 Task: Create a new event for a project kickoff and brainstorming meeting on the 16th at 11:30 AM to 12:00 PM.
Action: Mouse moved to (45, 65)
Screenshot: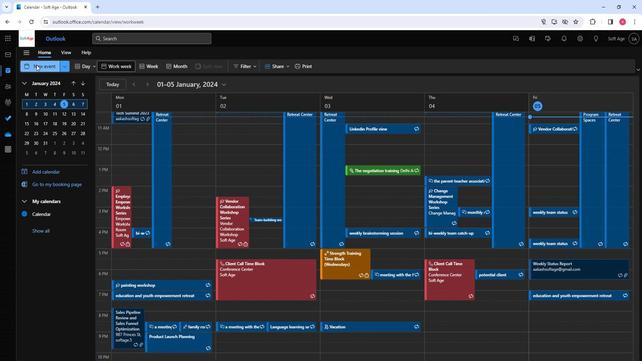 
Action: Mouse pressed left at (45, 65)
Screenshot: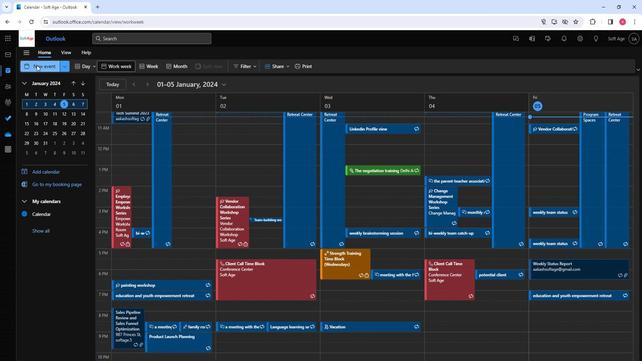 
Action: Mouse moved to (154, 128)
Screenshot: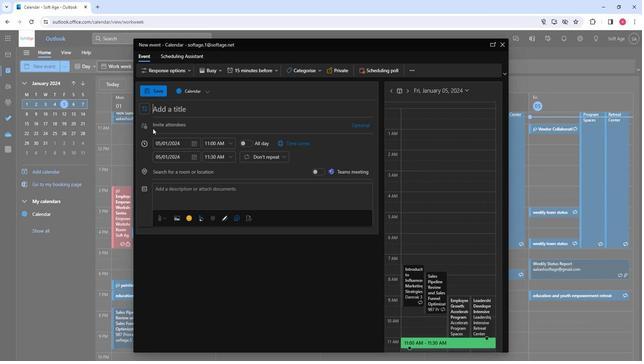 
Action: Key pressed <Key.shift>Project<Key.space><Key.shift>Kick<Key.shift>off<Key.space>and<Key.space><Key.shift>Brainstorimin<Key.backspace><Key.backspace><Key.backspace><Key.backspace>ming<Key.space><Key.shift>Meeting
Screenshot: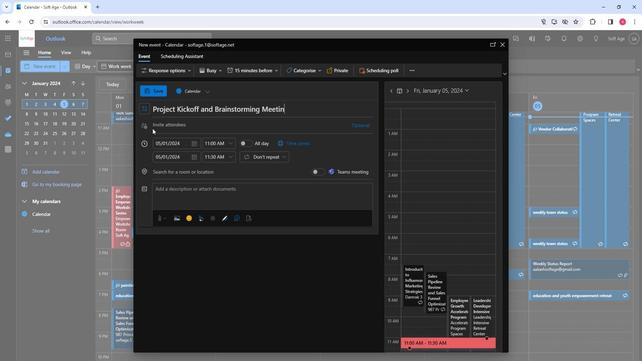 
Action: Mouse moved to (168, 129)
Screenshot: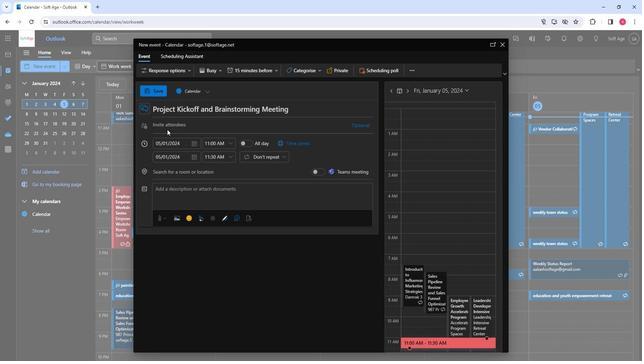 
Action: Mouse pressed left at (168, 129)
Screenshot: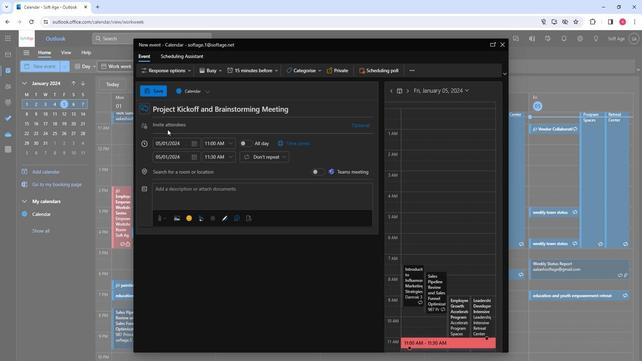 
Action: Key pressed so
Screenshot: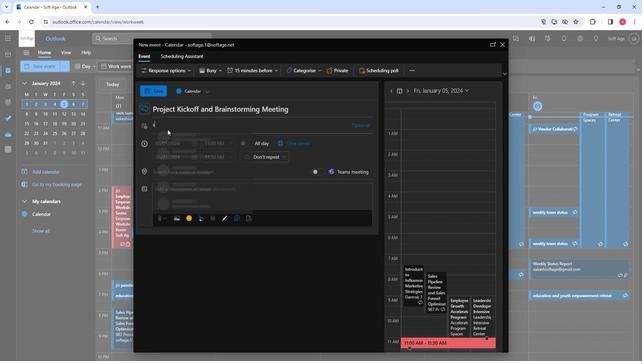 
Action: Mouse moved to (174, 132)
Screenshot: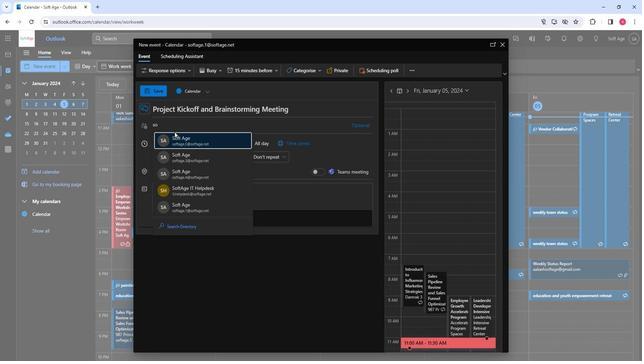 
Action: Mouse pressed left at (174, 132)
Screenshot: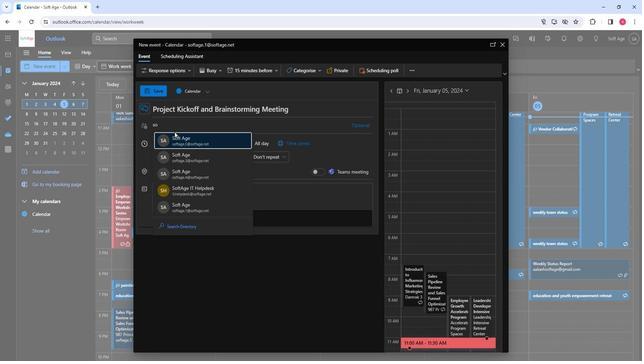 
Action: Mouse moved to (189, 139)
Screenshot: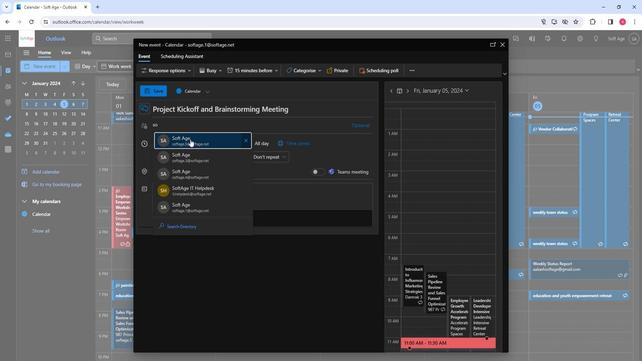
Action: Mouse pressed left at (189, 139)
Screenshot: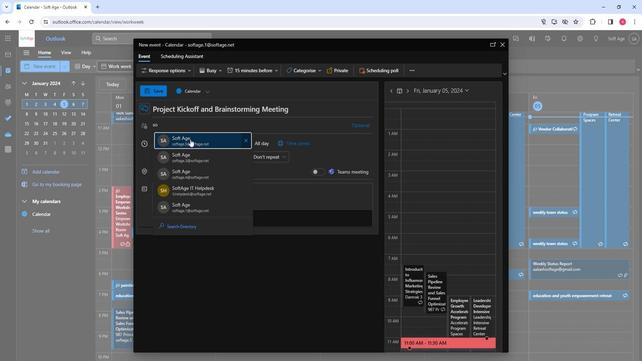 
Action: Key pressed so
Screenshot: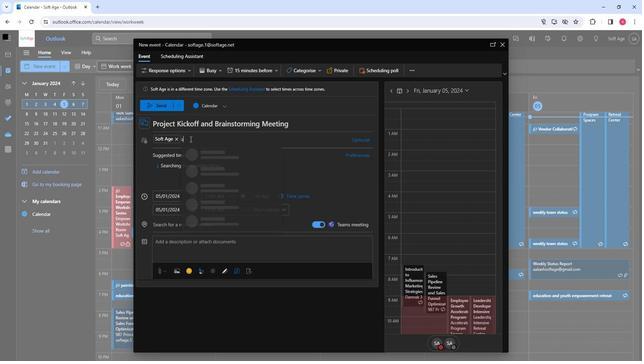 
Action: Mouse moved to (205, 173)
Screenshot: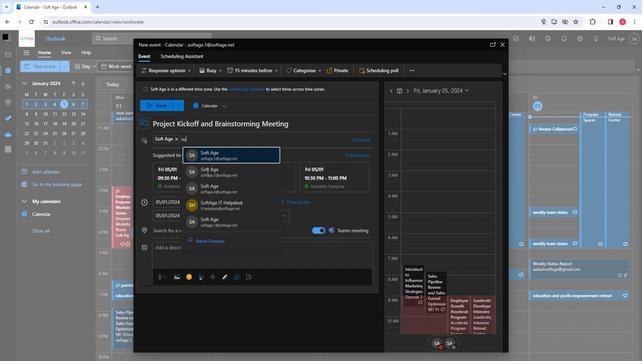
Action: Mouse pressed left at (205, 173)
Screenshot: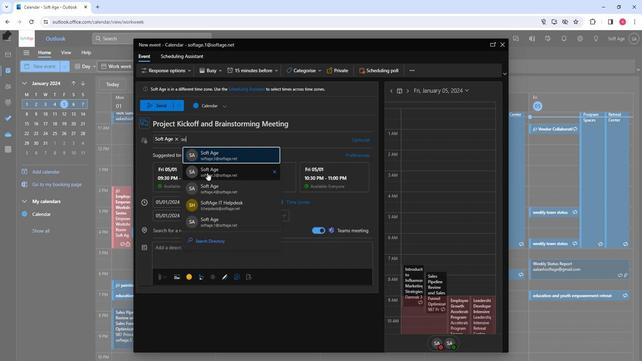 
Action: Key pressed so
Screenshot: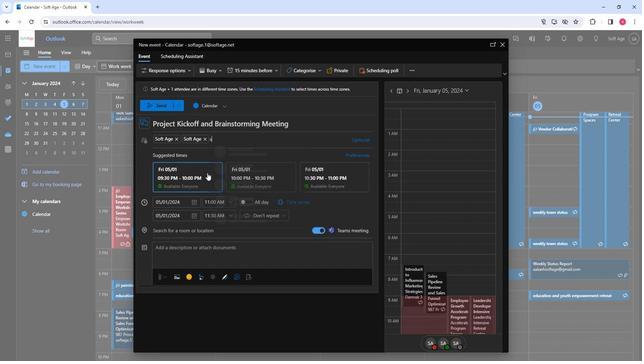 
Action: Mouse moved to (245, 188)
Screenshot: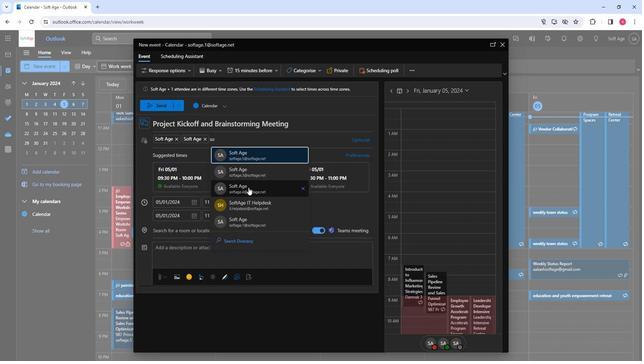 
Action: Mouse pressed left at (245, 188)
Screenshot: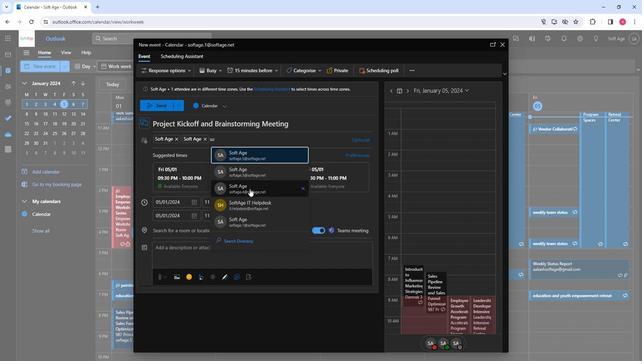 
Action: Mouse moved to (195, 203)
Screenshot: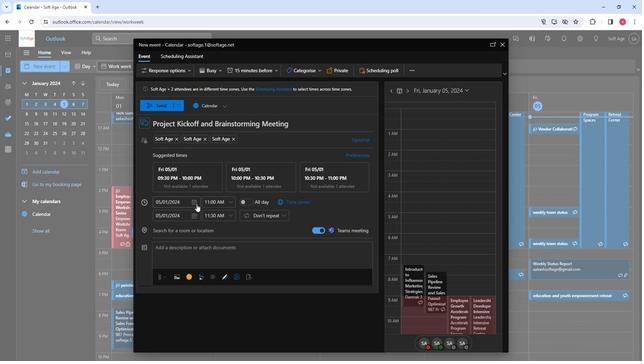 
Action: Mouse pressed left at (195, 203)
Screenshot: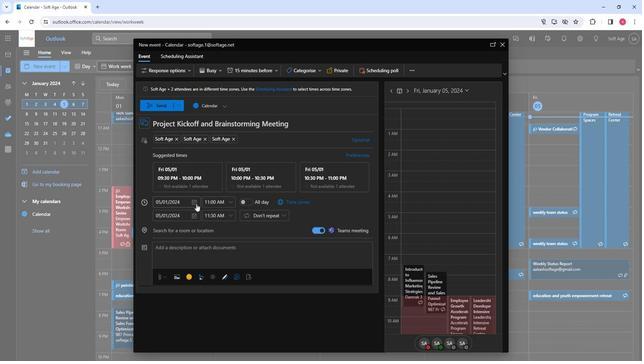 
Action: Mouse moved to (173, 258)
Screenshot: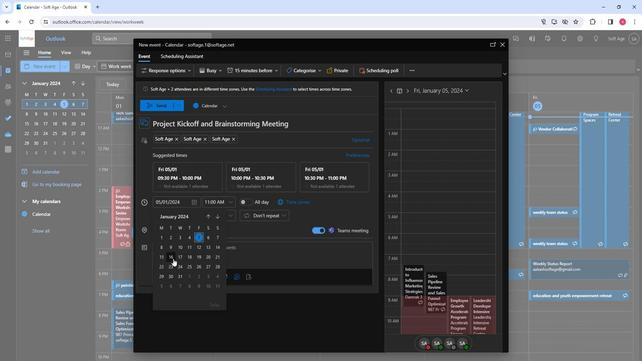 
Action: Mouse pressed left at (173, 258)
Screenshot: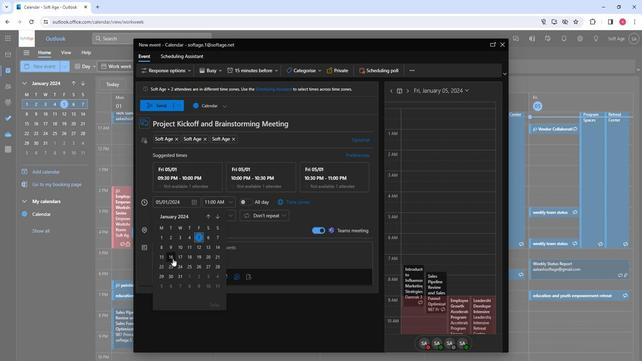 
Action: Mouse moved to (226, 203)
Screenshot: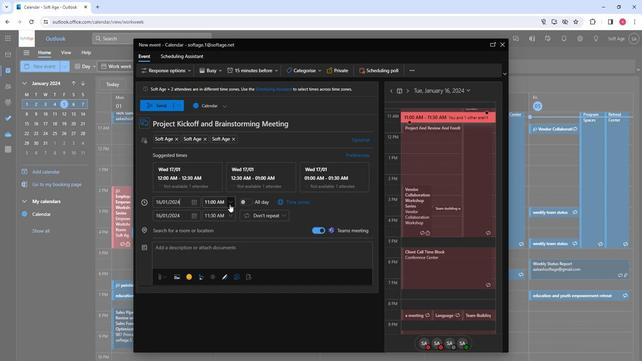 
Action: Mouse pressed left at (226, 203)
Screenshot: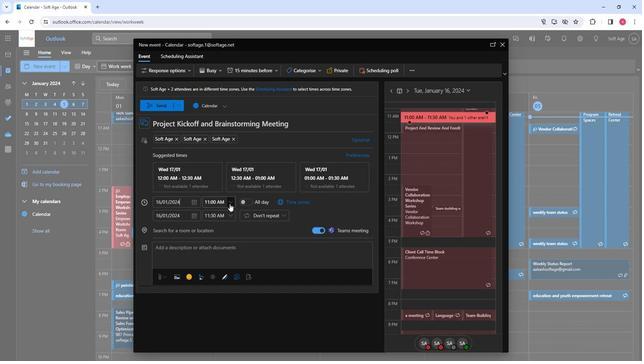 
Action: Mouse moved to (218, 234)
Screenshot: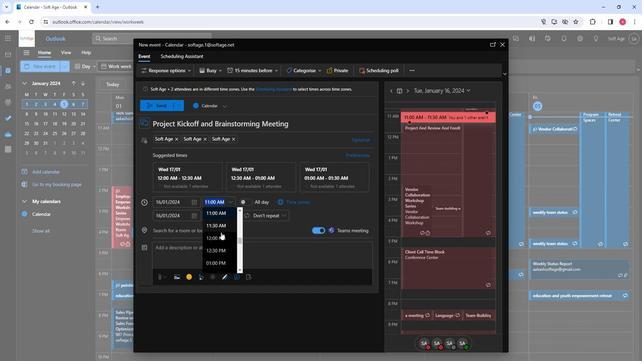 
Action: Mouse scrolled (218, 233) with delta (0, 0)
Screenshot: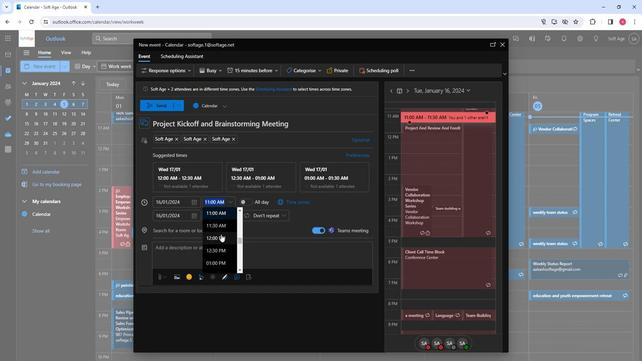 
Action: Mouse scrolled (218, 234) with delta (0, 0)
Screenshot: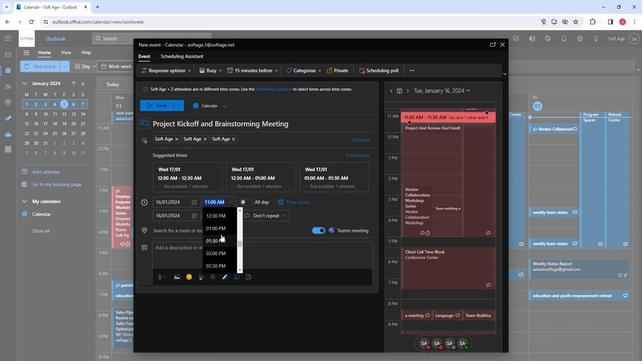 
Action: Mouse moved to (217, 230)
Screenshot: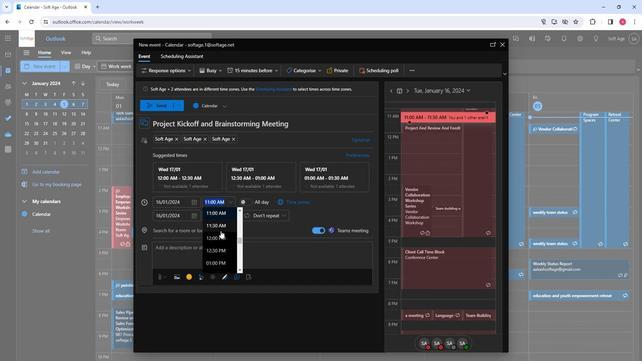 
Action: Mouse scrolled (217, 230) with delta (0, 0)
Screenshot: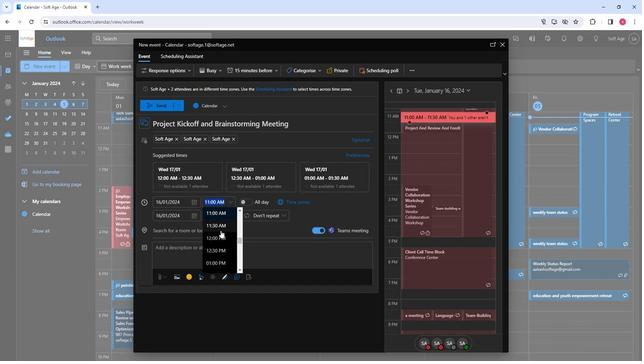 
Action: Mouse moved to (218, 257)
Screenshot: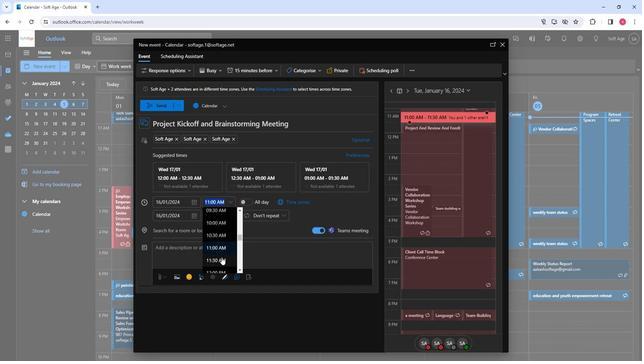 
Action: Mouse pressed left at (218, 257)
Screenshot: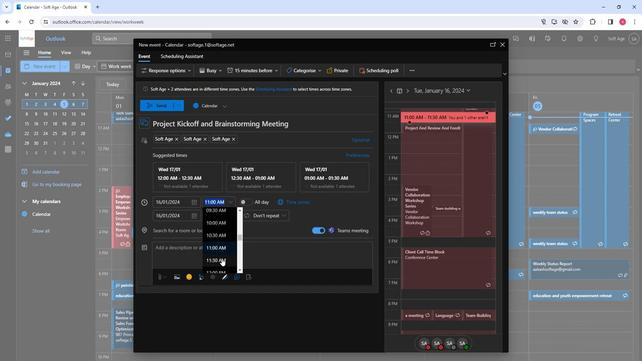 
Action: Mouse moved to (203, 232)
Screenshot: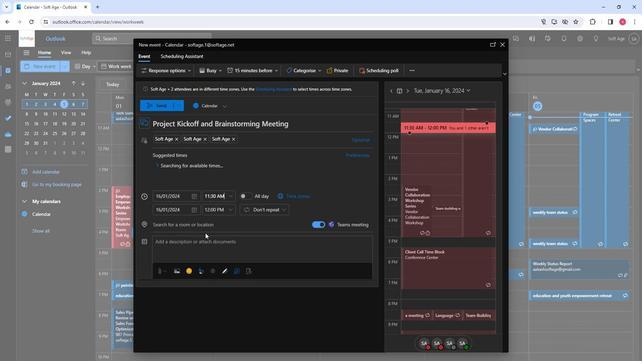 
Action: Mouse pressed left at (203, 232)
Screenshot: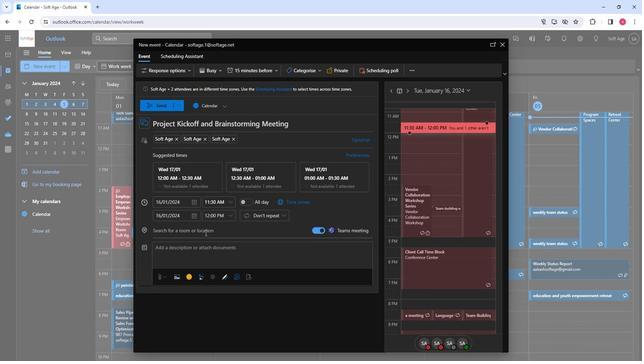 
Action: Mouse moved to (202, 306)
Screenshot: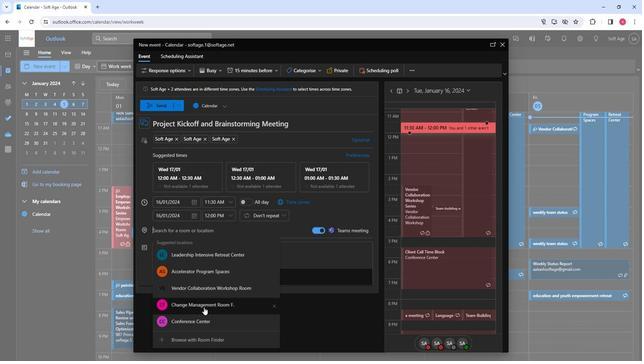 
Action: Mouse pressed left at (202, 306)
Screenshot: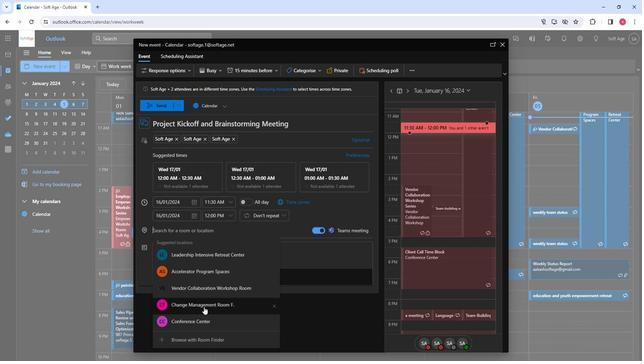 
Action: Mouse moved to (192, 249)
Screenshot: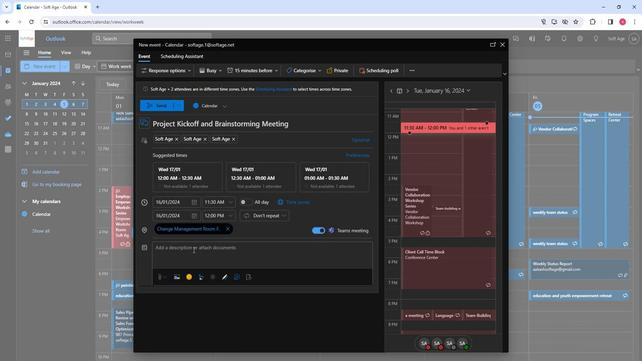 
Action: Mouse pressed left at (192, 249)
Screenshot: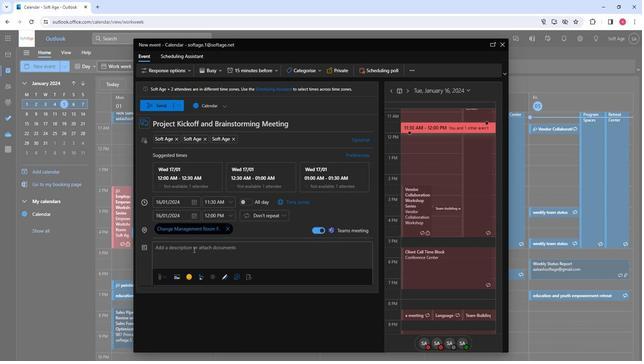 
Action: Mouse moved to (192, 249)
Screenshot: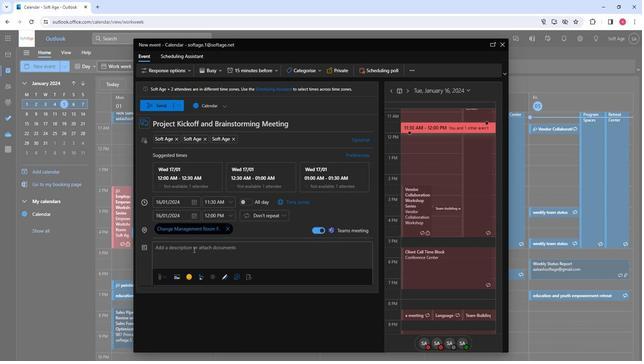 
Action: Key pressed <Key.shift>Ignite<Key.space>project<Key.space>success<Key.space>with<Key.space>a<Key.space>dynamic<Key.space>kickoff<Key.space>and<Key.space>brainstori<Key.backspace>ming<Key.space>meeting<Key.shift>!<Key.space><Key.shift>Unleash<Key.space>creativity,<Key.space>align<Key.space>goals,<Key.space>and<Key.space>cultivate<Key.space>collaboration<Key.space>to<Key.space>set<Key.space>the<Key.space>stage<Key.space>for<Key.space>a<Key.space>successful<Key.space>and<Key.space>innovative<Key.space>project<Key.space>journey.
Screenshot: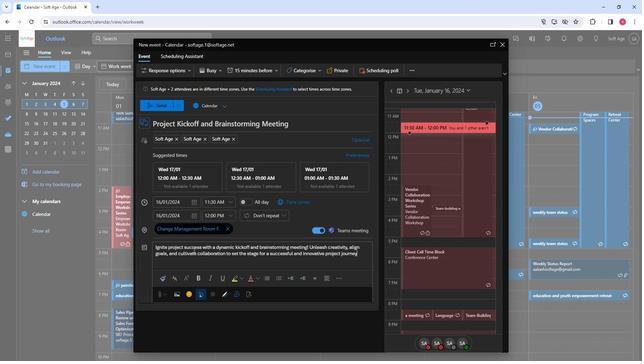 
Action: Mouse moved to (216, 253)
Screenshot: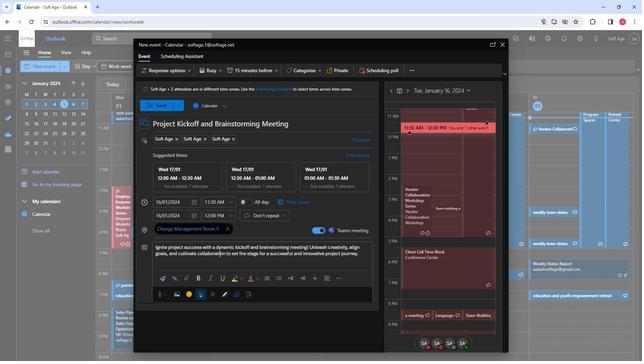 
Action: Mouse pressed left at (216, 253)
Screenshot: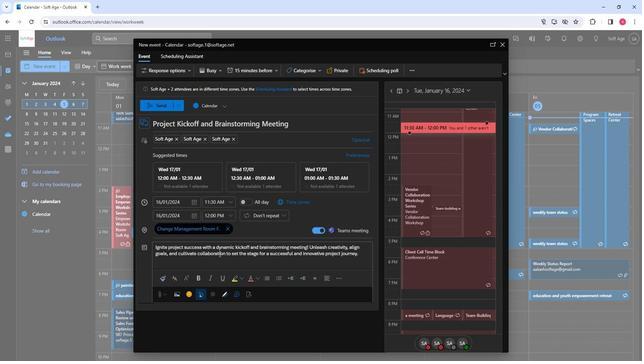 
Action: Mouse moved to (216, 253)
Screenshot: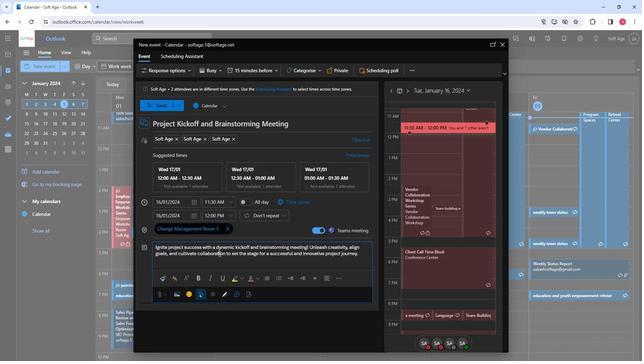 
Action: Mouse pressed left at (216, 253)
Screenshot: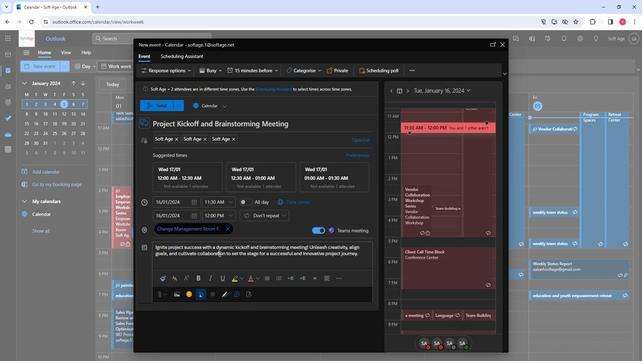 
Action: Mouse pressed left at (216, 253)
Screenshot: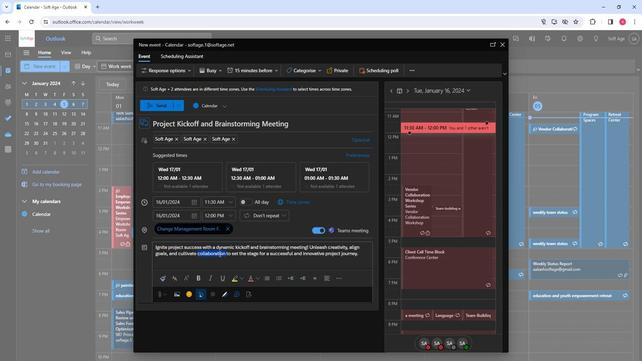 
Action: Mouse moved to (179, 278)
Screenshot: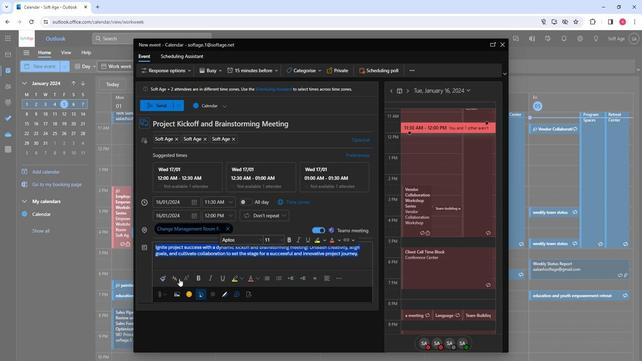 
Action: Mouse pressed left at (179, 278)
Screenshot: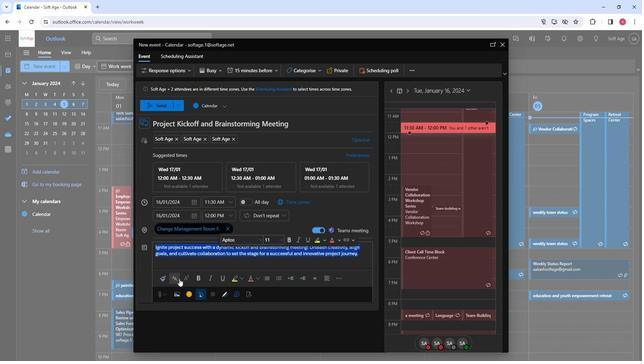 
Action: Mouse moved to (205, 222)
Screenshot: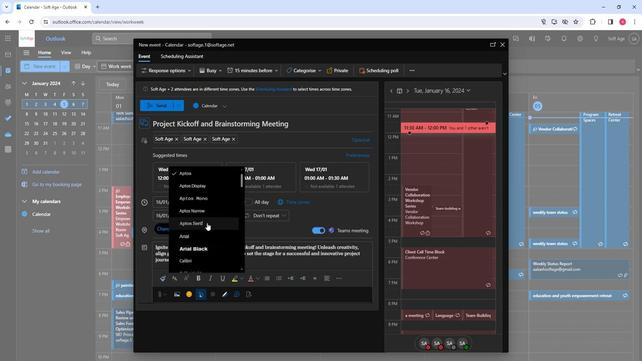 
Action: Mouse scrolled (205, 222) with delta (0, 0)
Screenshot: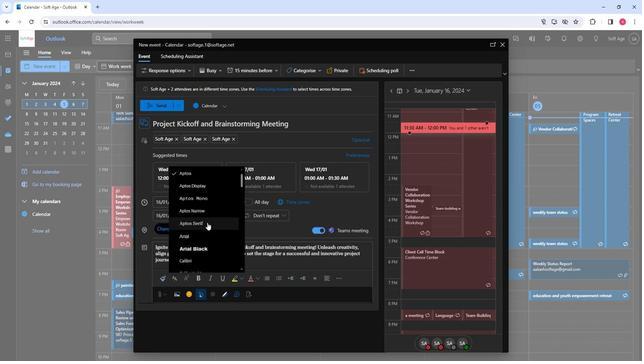 
Action: Mouse scrolled (205, 222) with delta (0, 0)
Screenshot: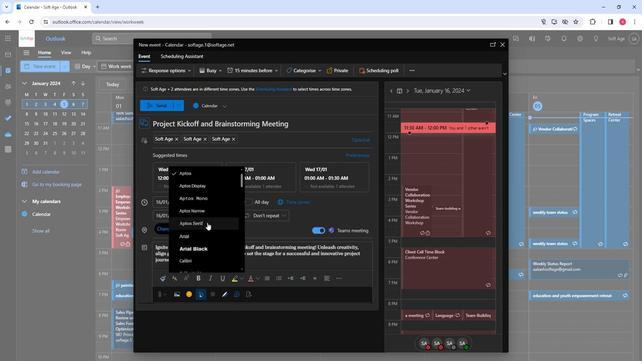 
Action: Mouse scrolled (205, 222) with delta (0, 0)
Screenshot: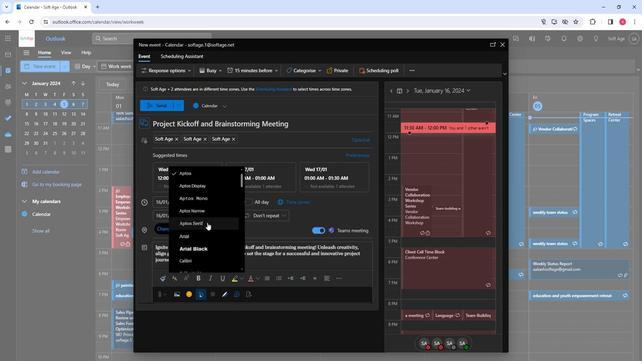 
Action: Mouse scrolled (205, 222) with delta (0, 0)
Screenshot: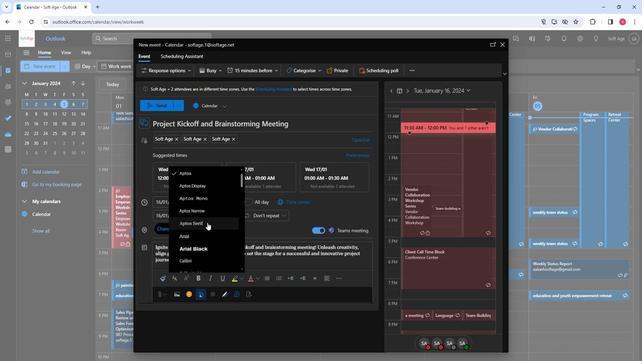 
Action: Mouse moved to (197, 235)
Screenshot: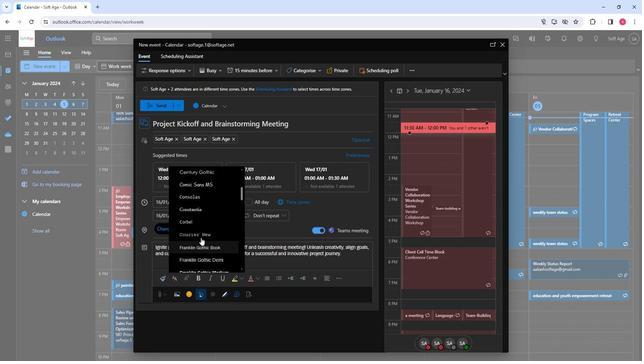 
Action: Mouse scrolled (197, 235) with delta (0, 0)
Screenshot: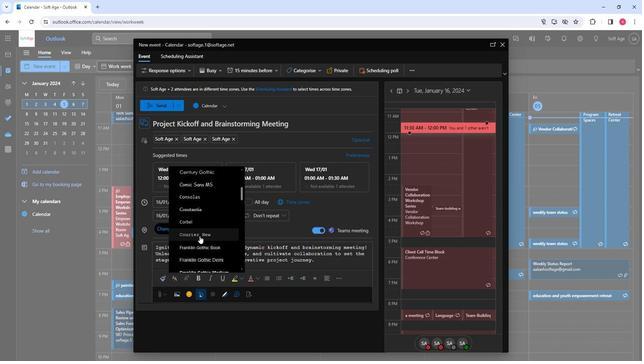 
Action: Mouse moved to (194, 224)
Screenshot: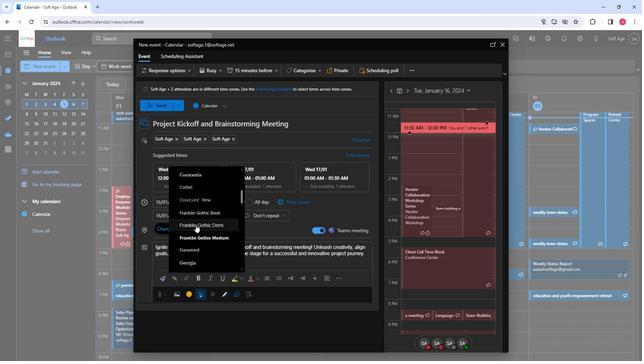 
Action: Mouse pressed left at (194, 224)
Screenshot: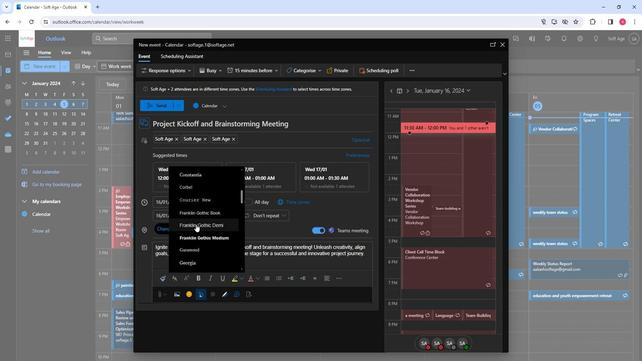 
Action: Mouse moved to (208, 279)
Screenshot: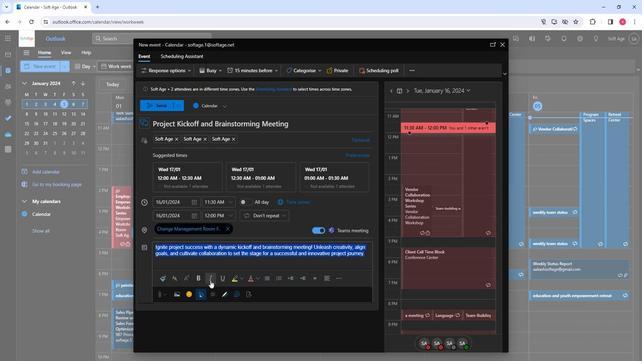 
Action: Mouse pressed left at (208, 279)
Screenshot: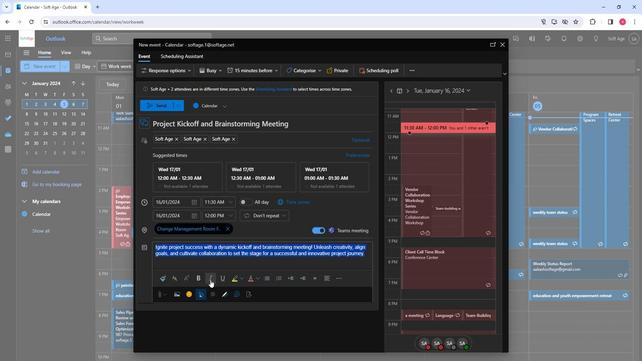 
Action: Mouse moved to (253, 277)
Screenshot: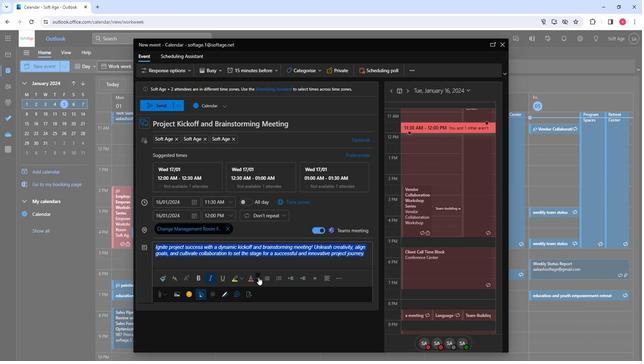 
Action: Mouse pressed left at (253, 277)
Screenshot: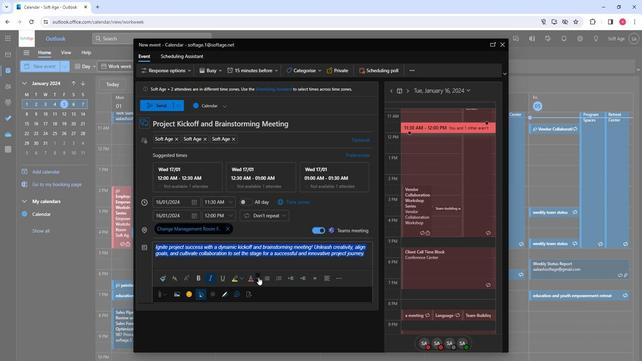 
Action: Mouse moved to (288, 228)
Screenshot: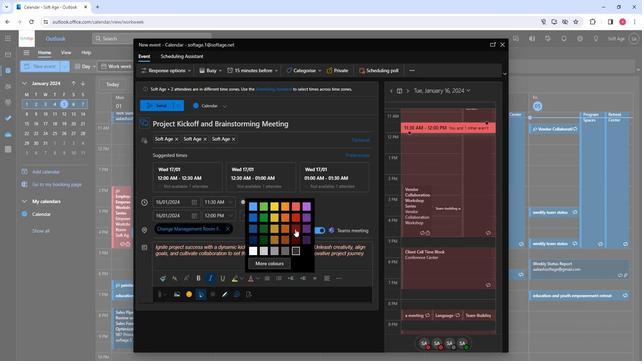 
Action: Mouse pressed left at (288, 228)
Screenshot: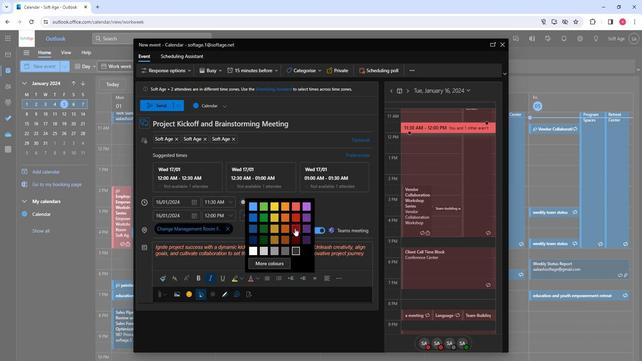 
Action: Mouse moved to (296, 281)
Screenshot: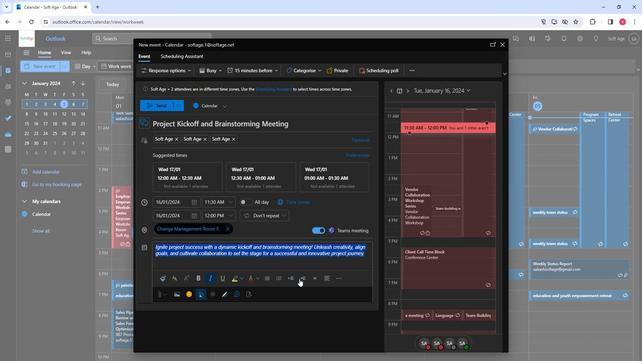 
Action: Mouse pressed left at (296, 281)
Screenshot: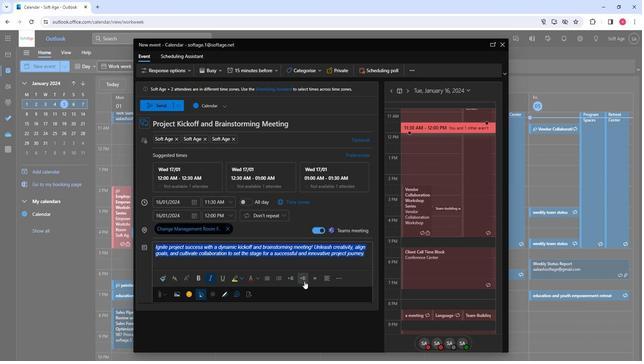 
Action: Mouse moved to (291, 262)
Screenshot: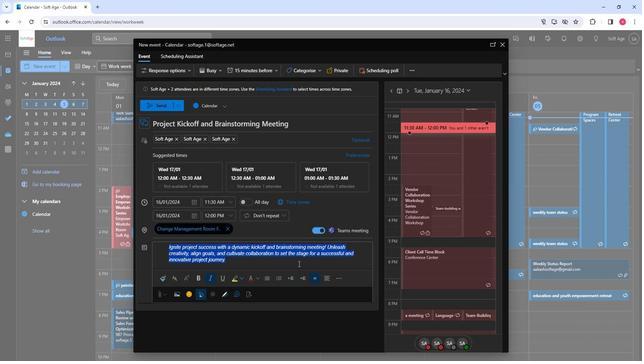 
Action: Mouse pressed left at (291, 262)
Screenshot: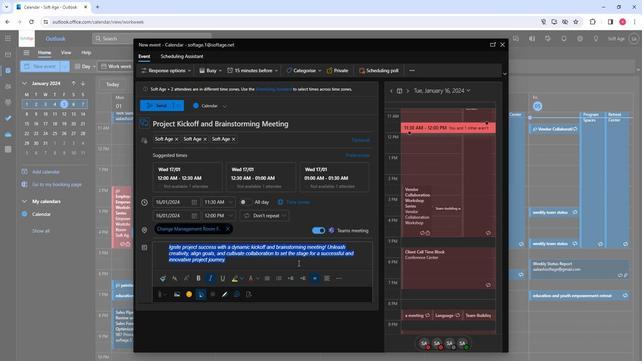 
Action: Mouse moved to (167, 107)
Screenshot: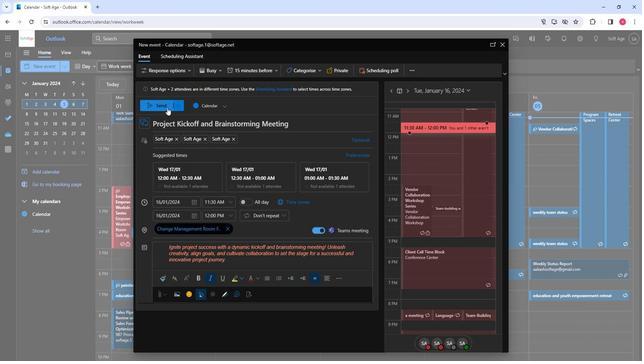 
Action: Mouse pressed left at (167, 107)
Screenshot: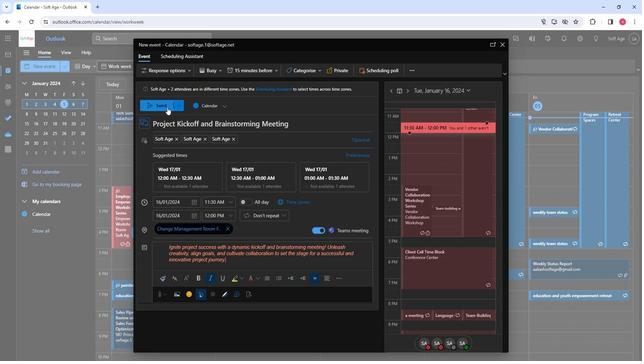 
Action: Mouse moved to (206, 251)
Screenshot: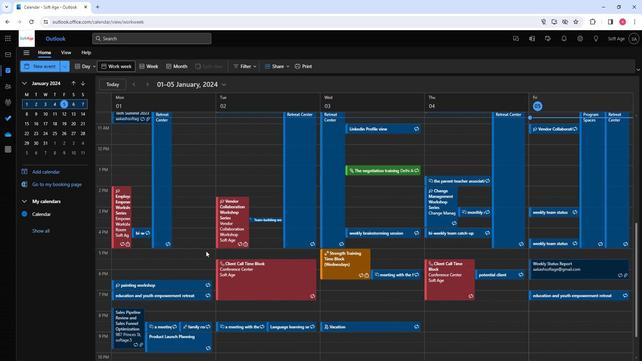 
